 Task: Check the average views per listing of double oven in the last 3 years.
Action: Mouse moved to (750, 173)
Screenshot: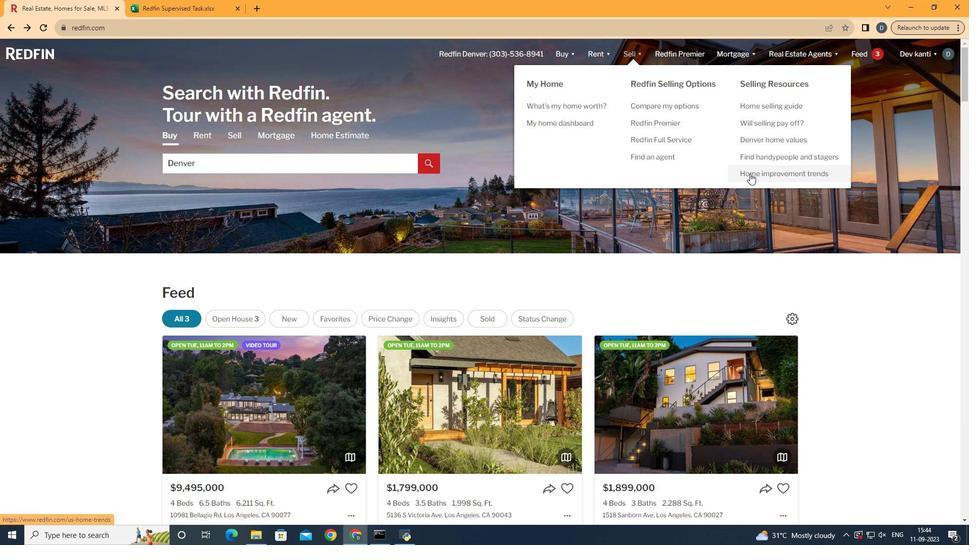 
Action: Mouse pressed left at (750, 173)
Screenshot: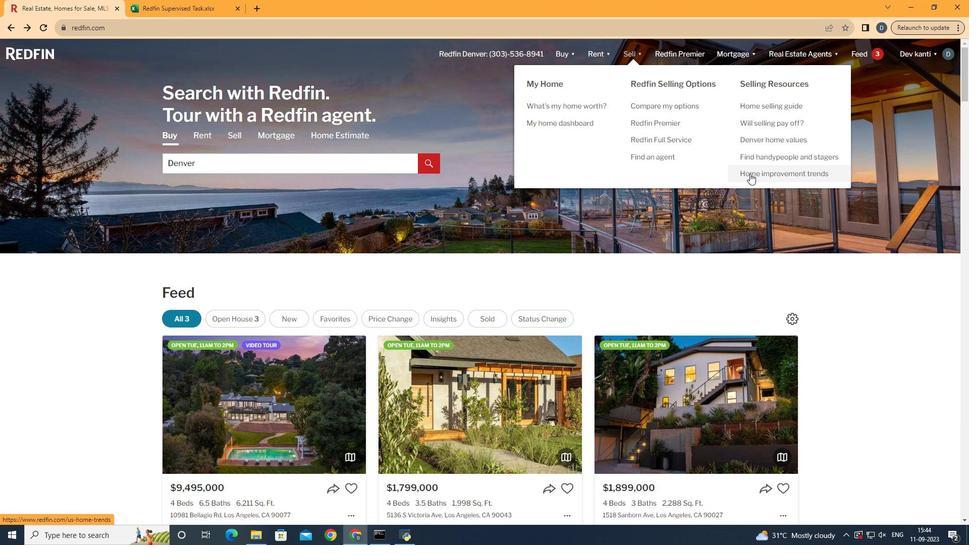 
Action: Mouse moved to (240, 201)
Screenshot: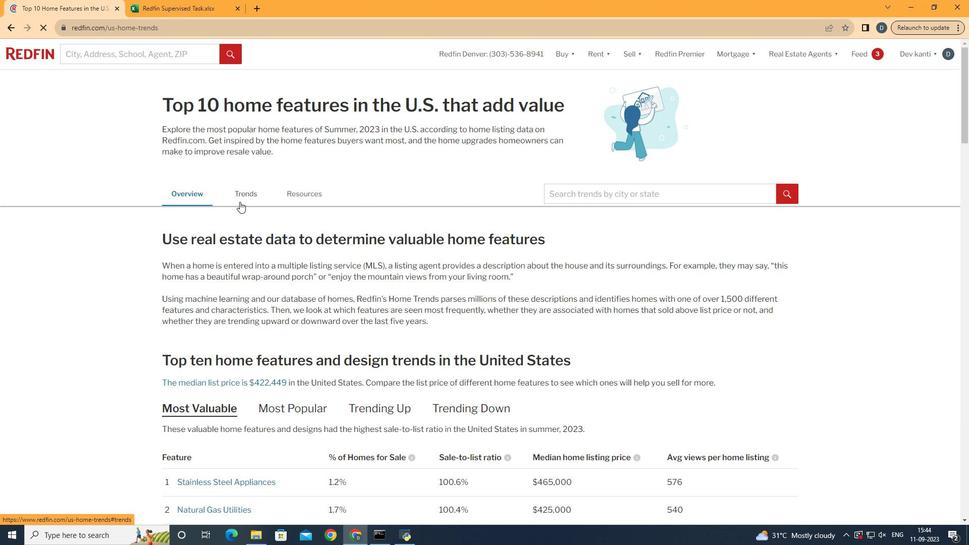 
Action: Mouse pressed left at (240, 201)
Screenshot: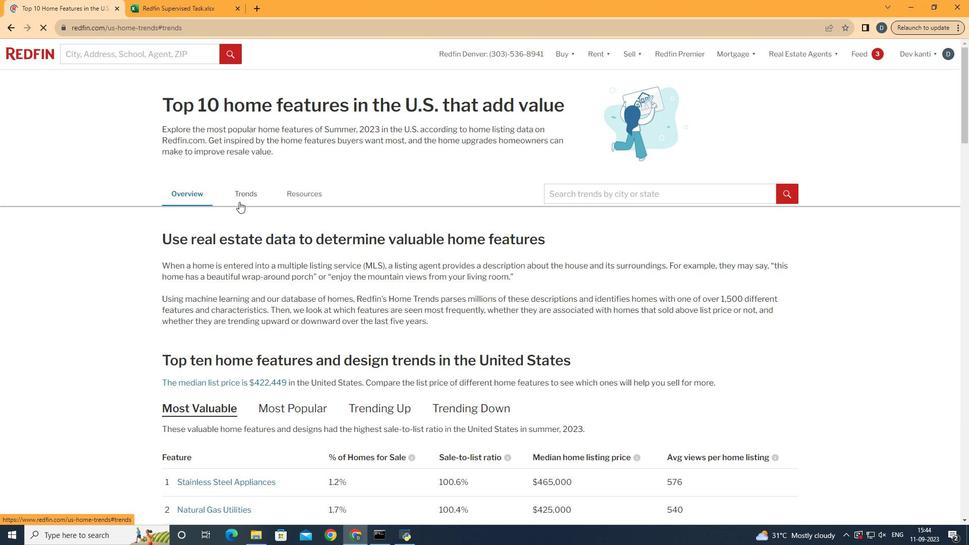 
Action: Mouse moved to (415, 309)
Screenshot: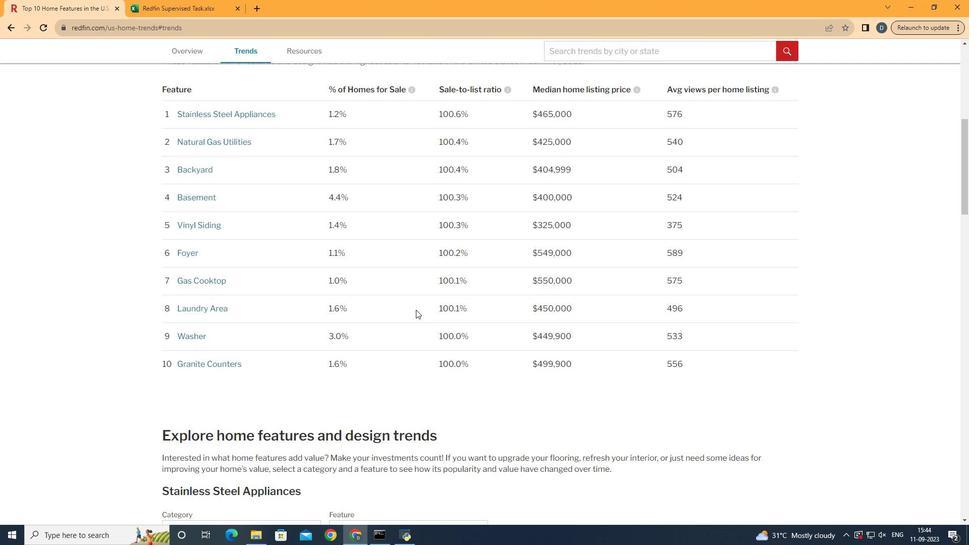 
Action: Mouse scrolled (415, 309) with delta (0, 0)
Screenshot: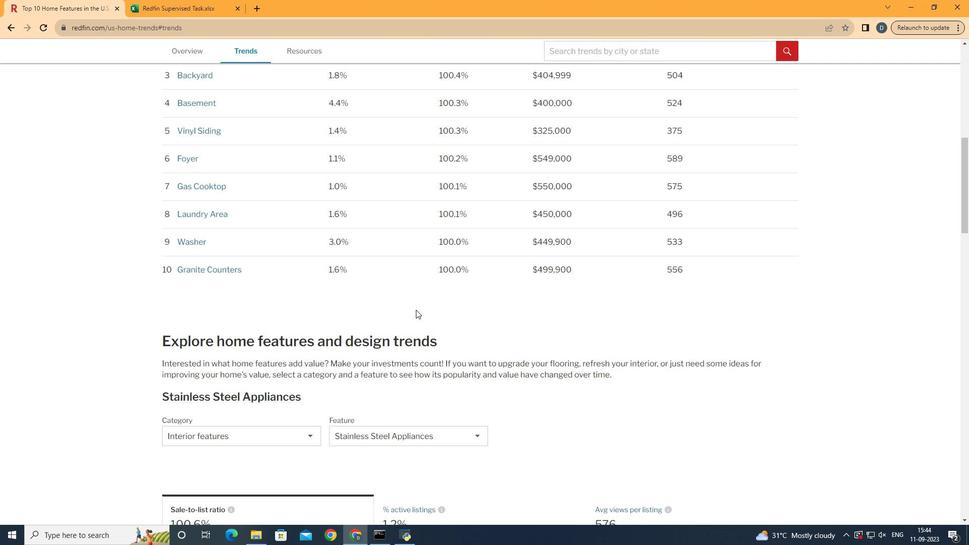 
Action: Mouse scrolled (415, 309) with delta (0, 0)
Screenshot: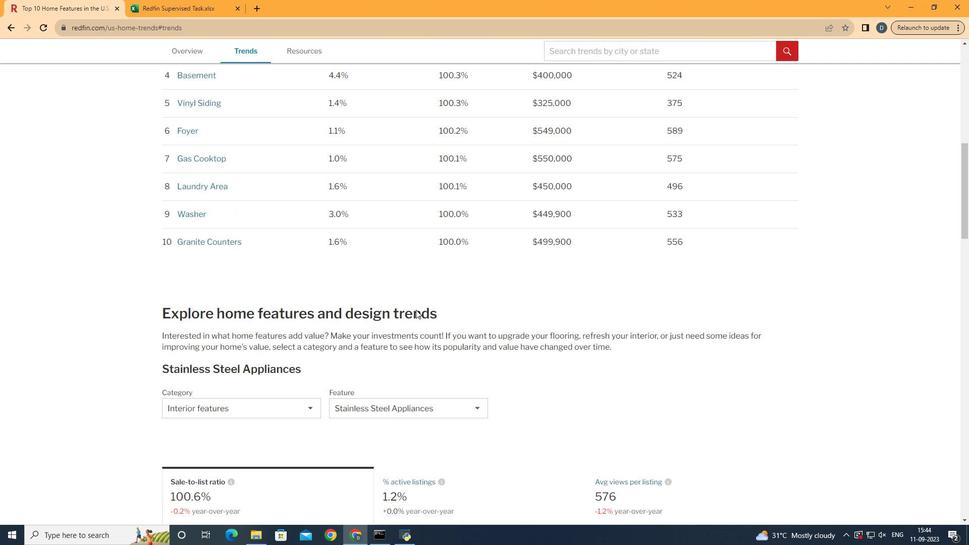 
Action: Mouse scrolled (415, 309) with delta (0, 0)
Screenshot: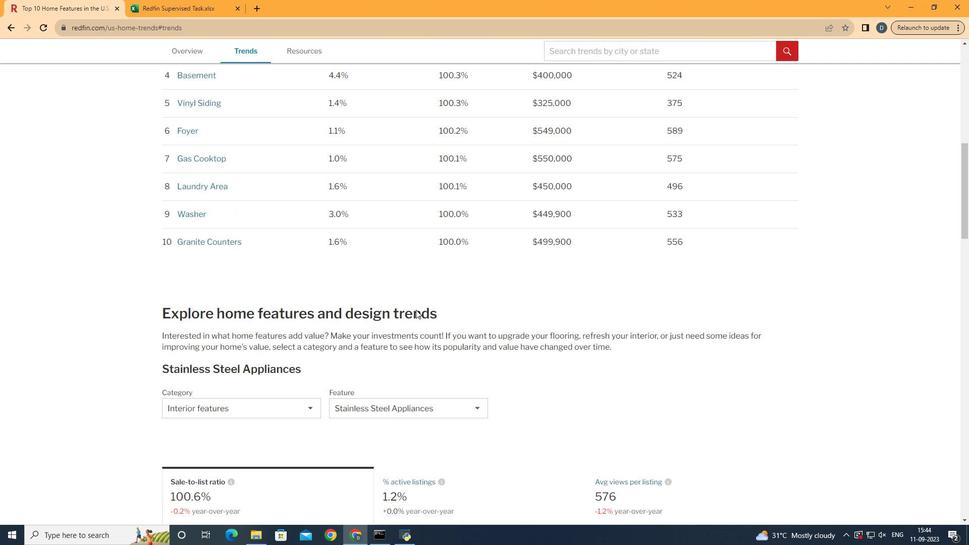 
Action: Mouse scrolled (415, 309) with delta (0, 0)
Screenshot: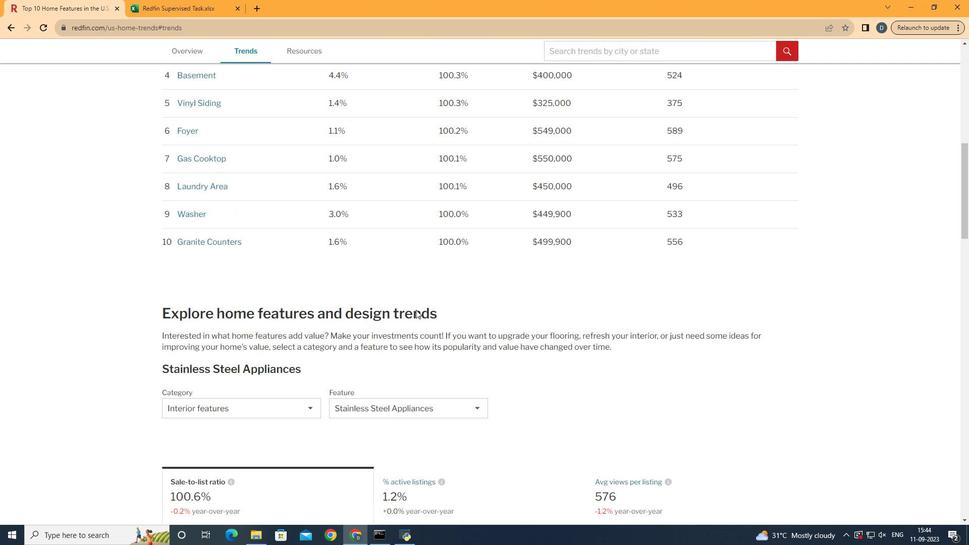 
Action: Mouse scrolled (415, 309) with delta (0, 0)
Screenshot: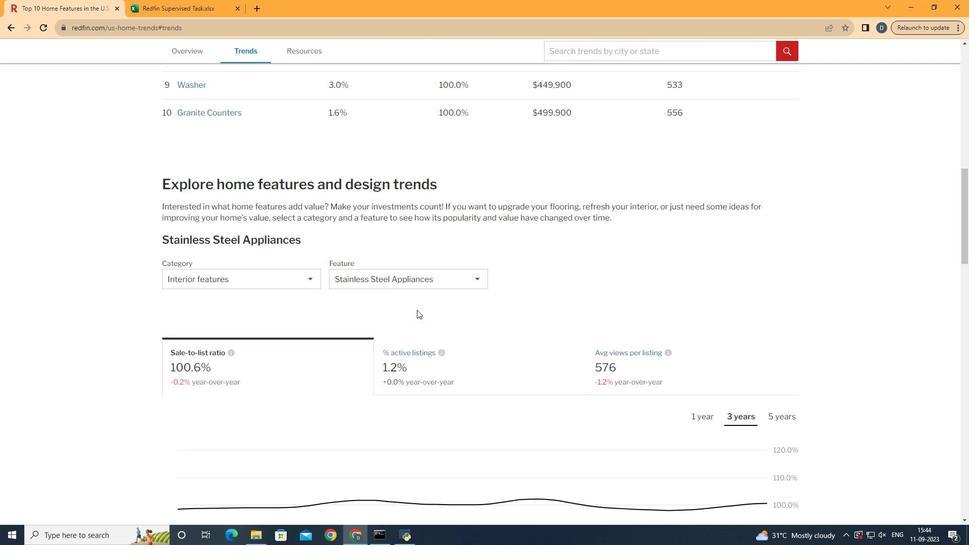
Action: Mouse scrolled (415, 309) with delta (0, 0)
Screenshot: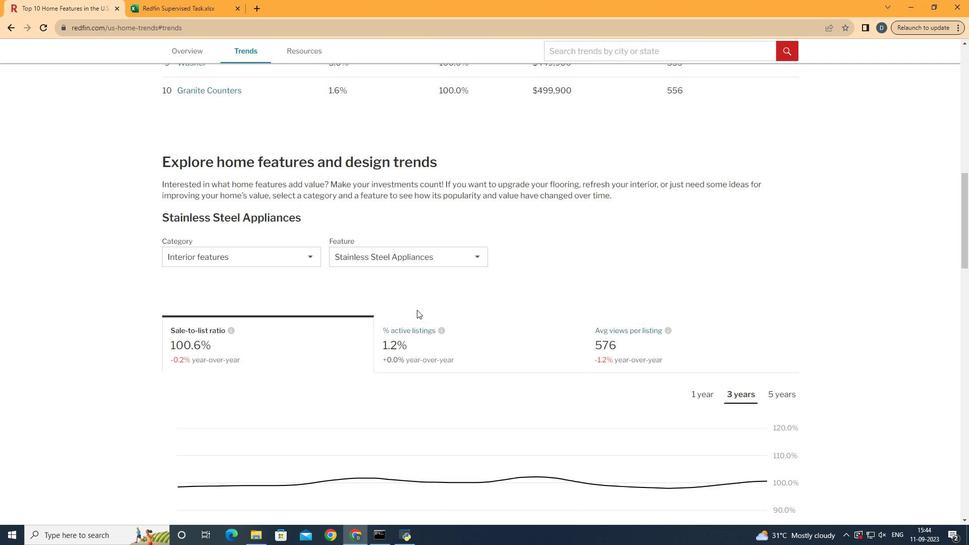 
Action: Mouse scrolled (415, 309) with delta (0, 0)
Screenshot: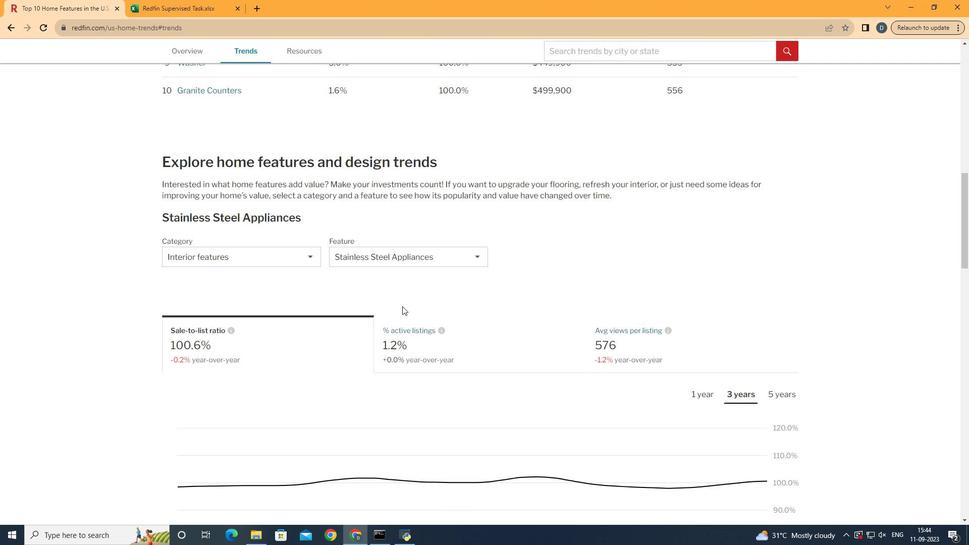 
Action: Mouse moved to (268, 255)
Screenshot: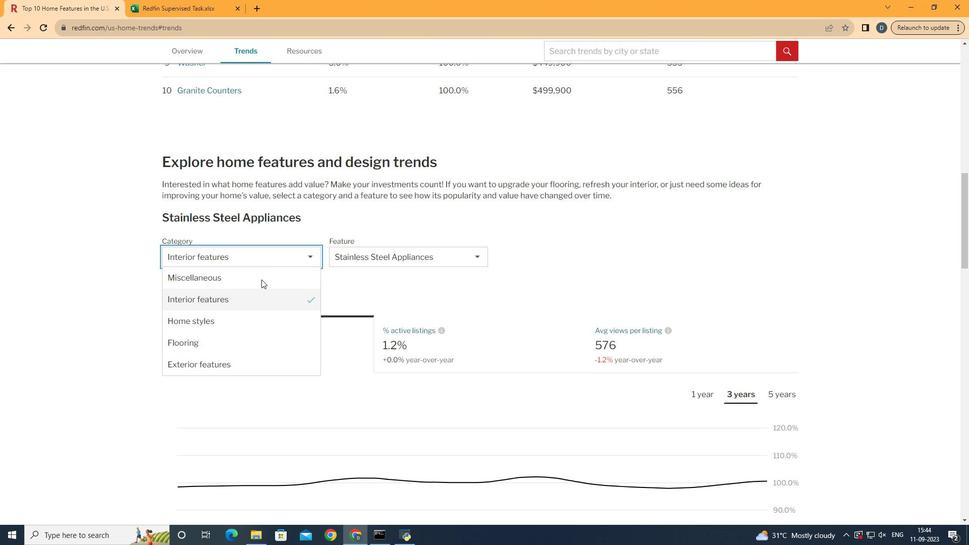 
Action: Mouse pressed left at (268, 255)
Screenshot: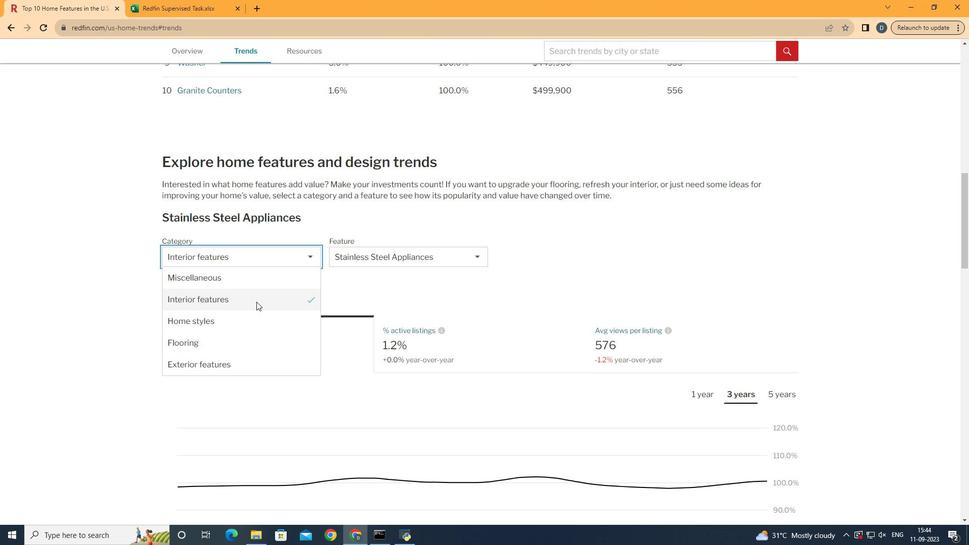 
Action: Mouse moved to (255, 307)
Screenshot: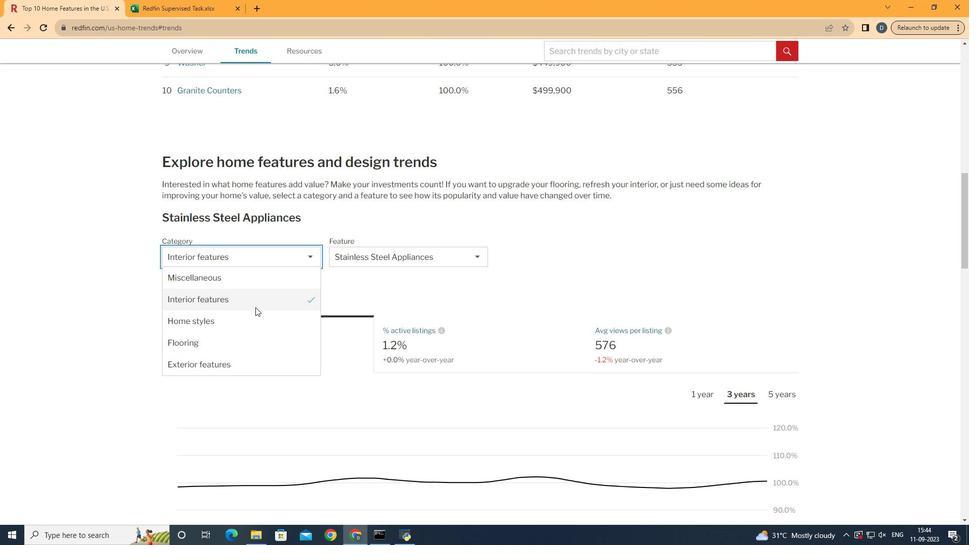 
Action: Mouse pressed left at (255, 307)
Screenshot: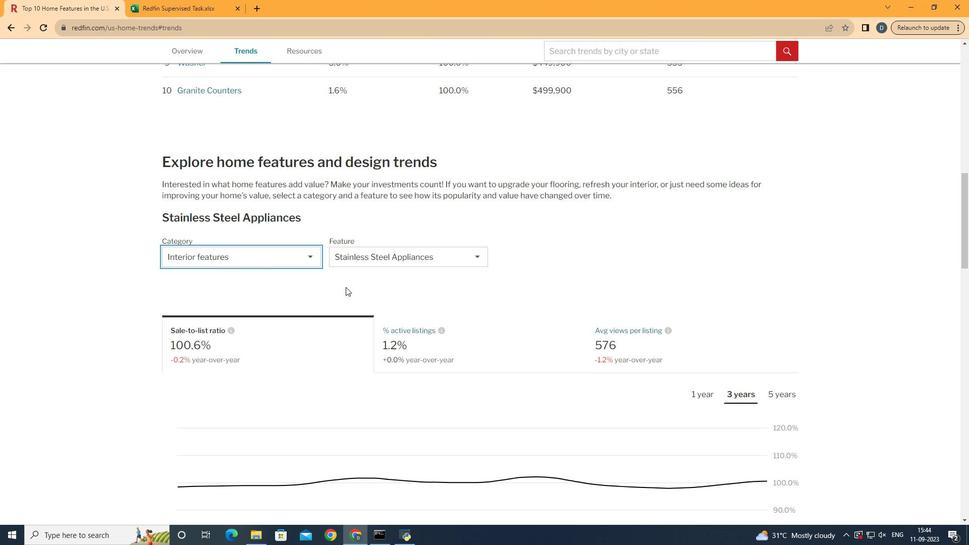 
Action: Mouse moved to (396, 256)
Screenshot: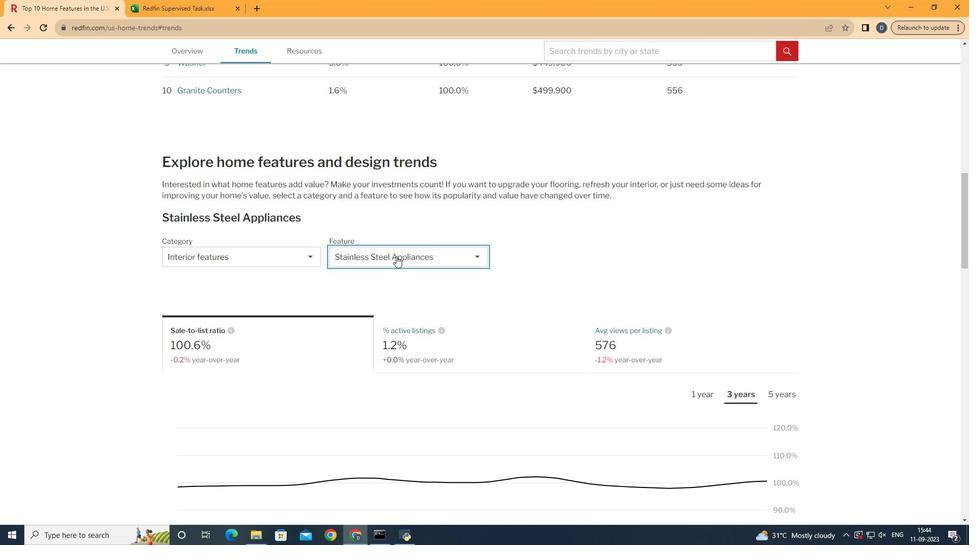 
Action: Mouse pressed left at (396, 256)
Screenshot: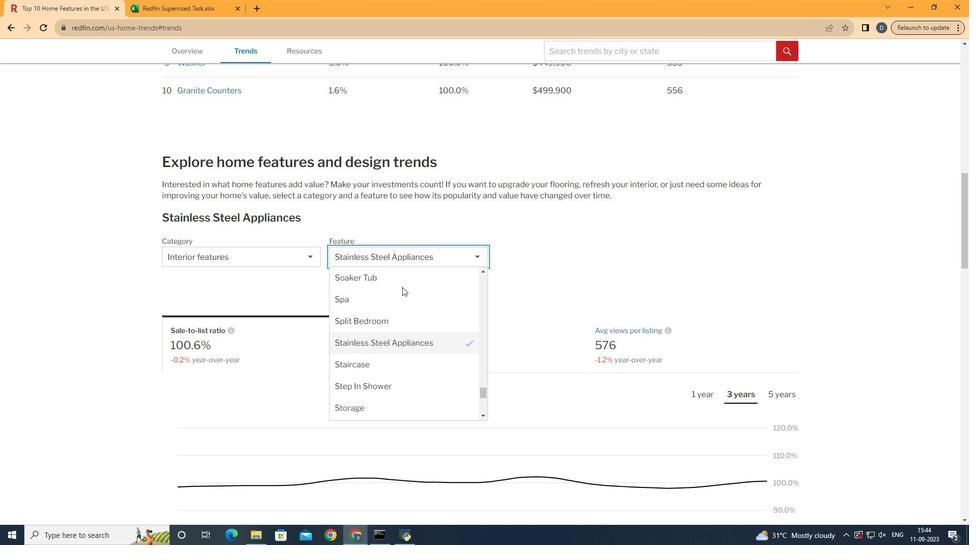 
Action: Mouse moved to (405, 340)
Screenshot: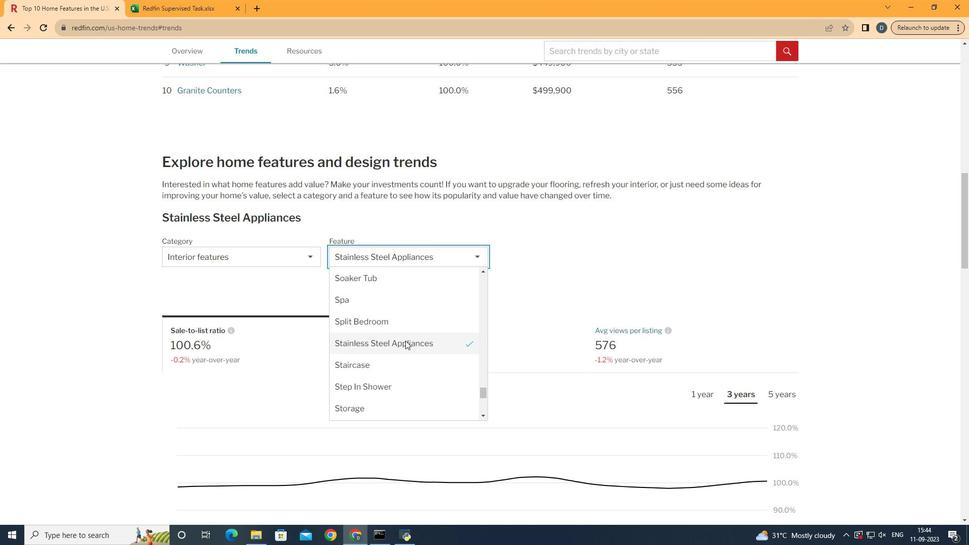 
Action: Mouse scrolled (405, 341) with delta (0, 0)
Screenshot: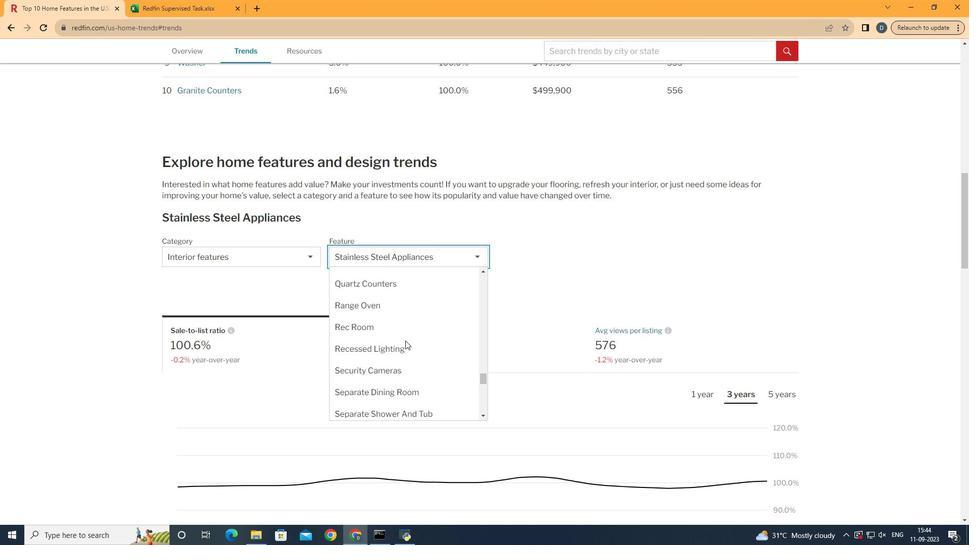
Action: Mouse scrolled (405, 341) with delta (0, 0)
Screenshot: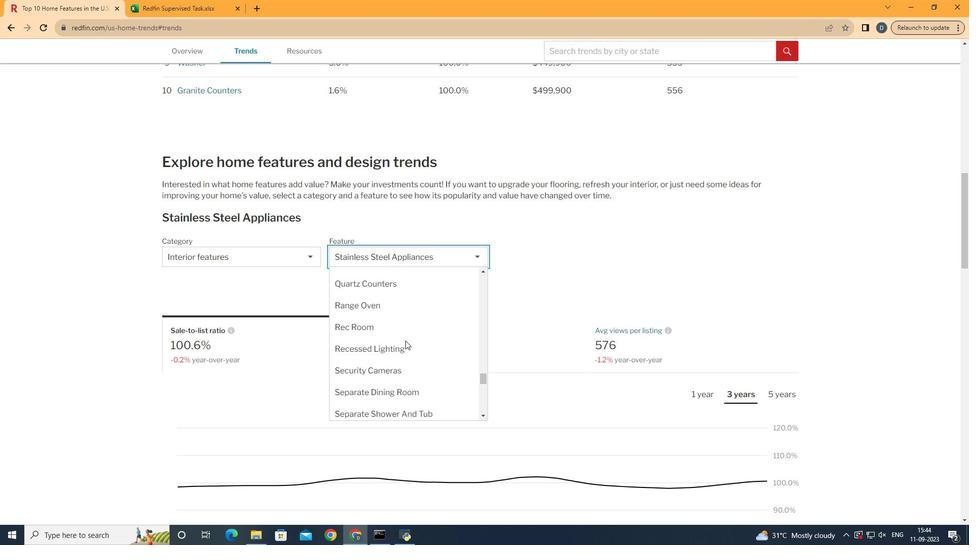 
Action: Mouse scrolled (405, 341) with delta (0, 0)
Screenshot: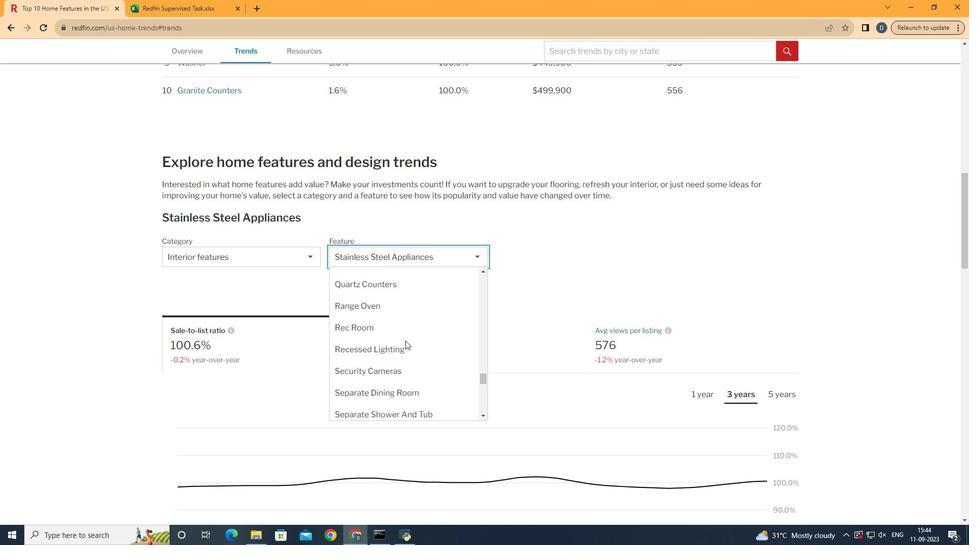 
Action: Mouse scrolled (405, 341) with delta (0, 0)
Screenshot: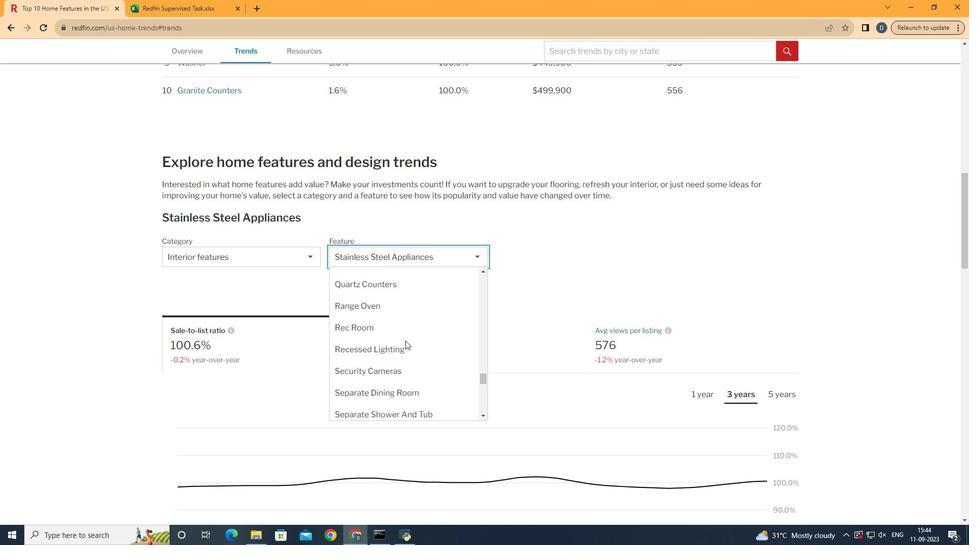 
Action: Mouse scrolled (405, 341) with delta (0, 0)
Screenshot: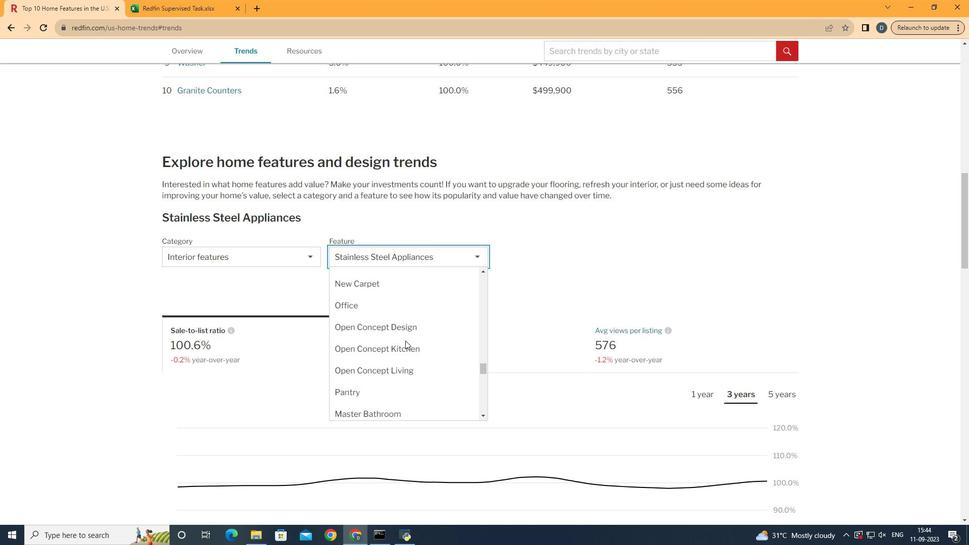 
Action: Mouse scrolled (405, 341) with delta (0, 0)
Screenshot: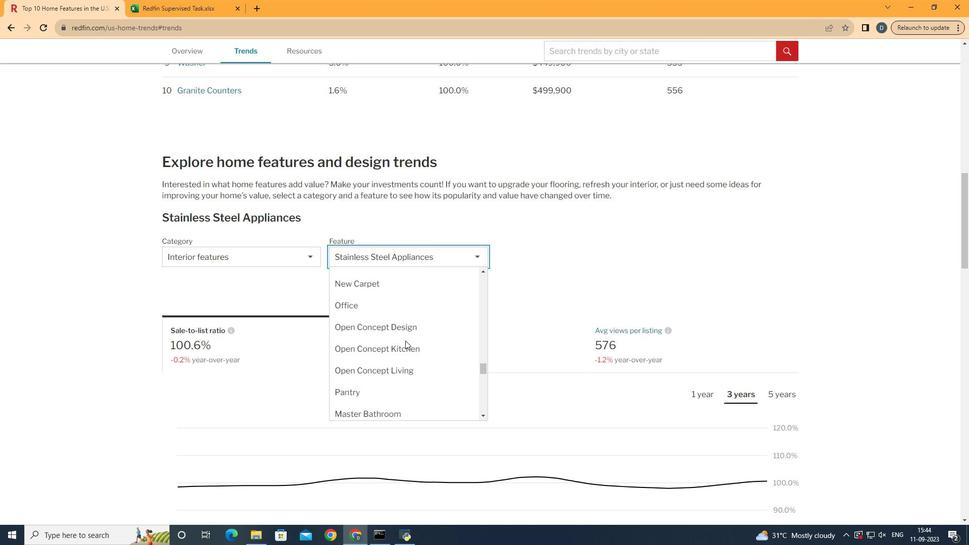 
Action: Mouse scrolled (405, 341) with delta (0, 0)
Screenshot: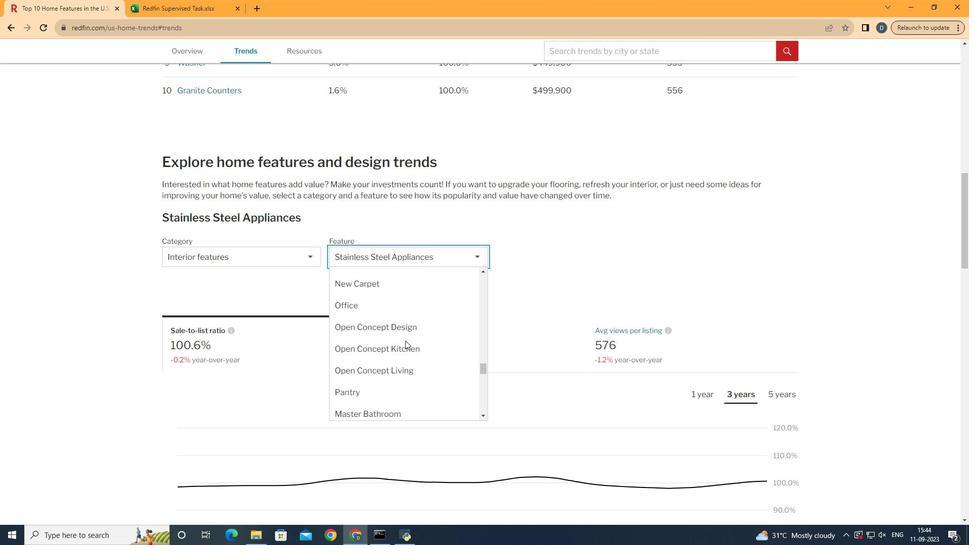 
Action: Mouse scrolled (405, 341) with delta (0, 0)
Screenshot: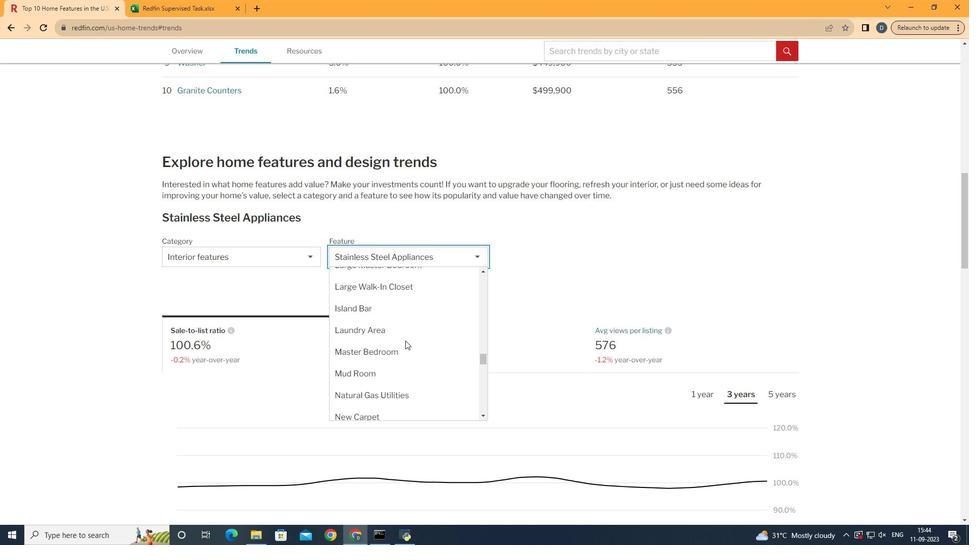 
Action: Mouse scrolled (405, 341) with delta (0, 0)
Screenshot: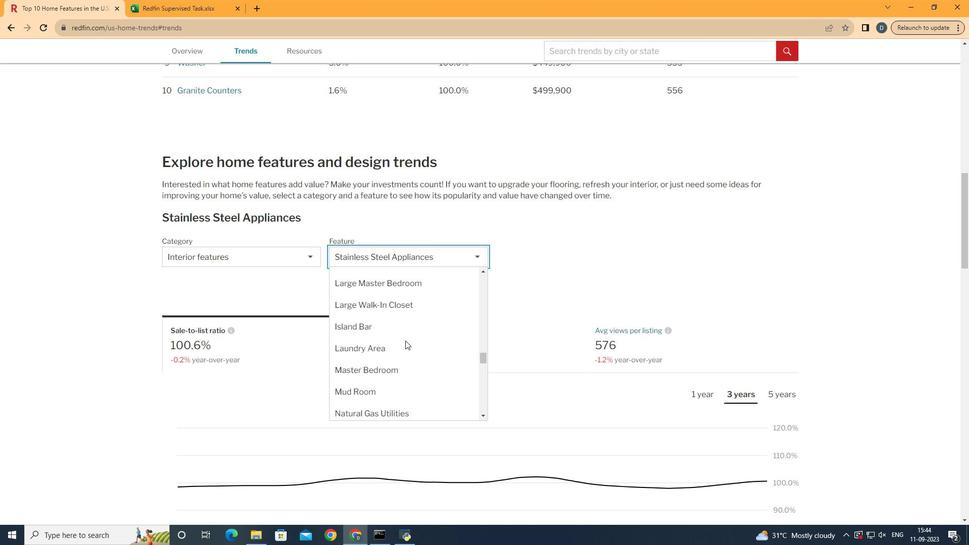 
Action: Mouse scrolled (405, 341) with delta (0, 0)
Screenshot: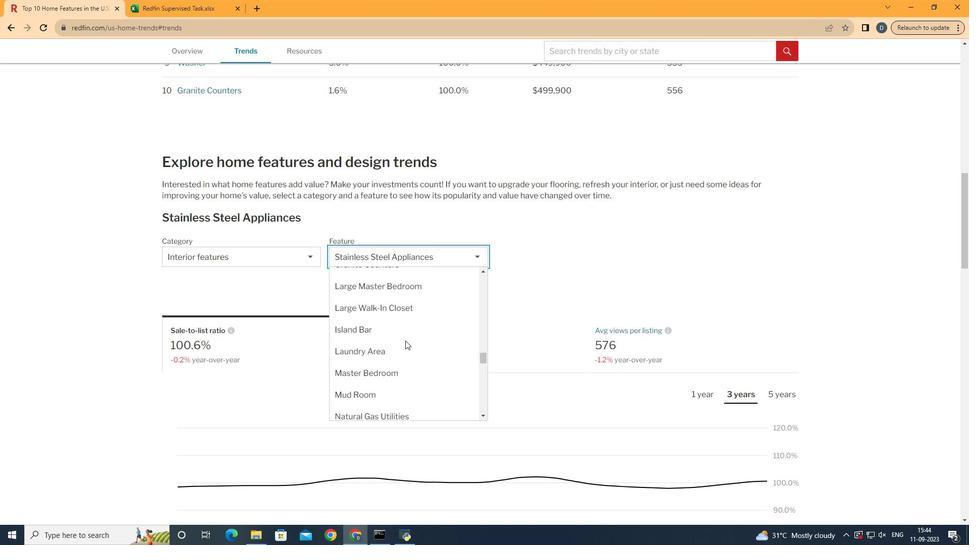 
Action: Mouse scrolled (405, 341) with delta (0, 0)
Screenshot: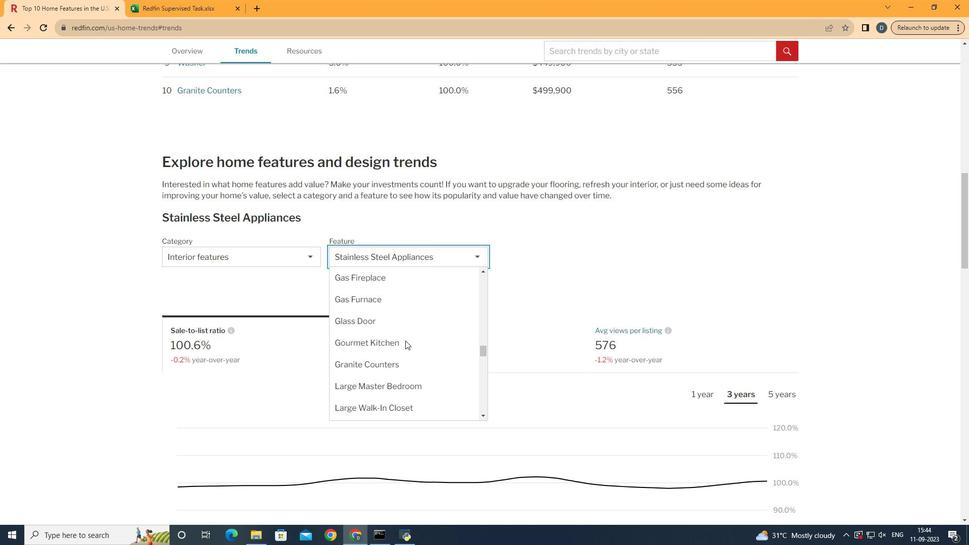 
Action: Mouse scrolled (405, 341) with delta (0, 0)
Screenshot: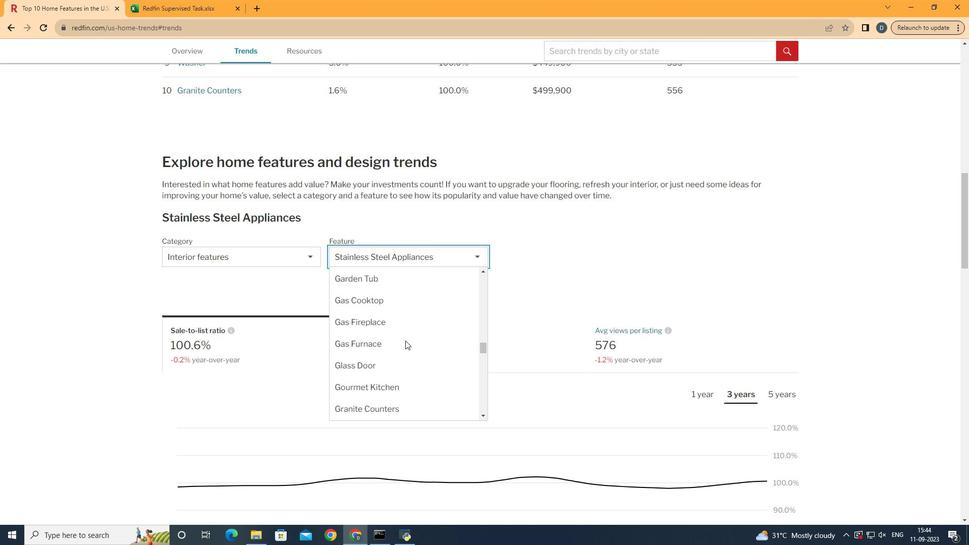 
Action: Mouse scrolled (405, 341) with delta (0, 0)
Screenshot: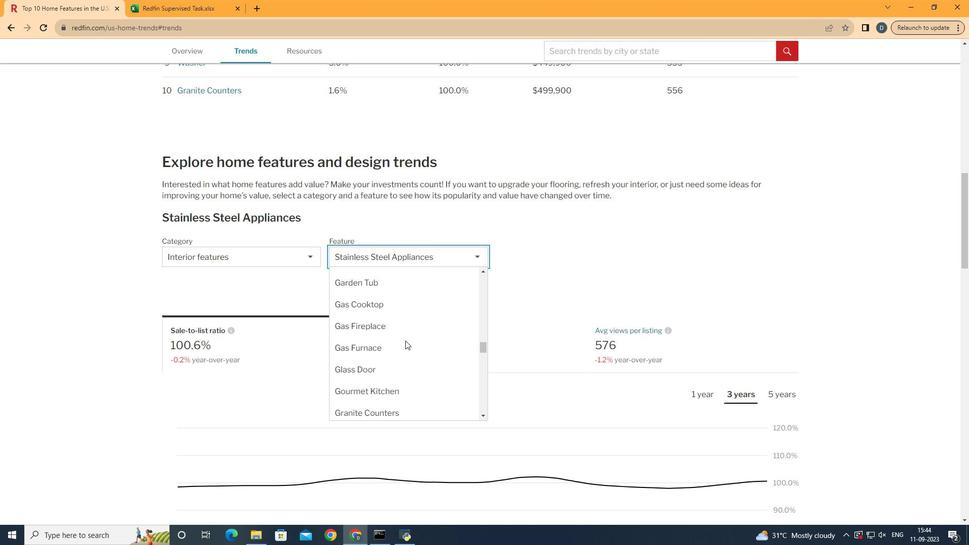 
Action: Mouse scrolled (405, 341) with delta (0, 0)
Screenshot: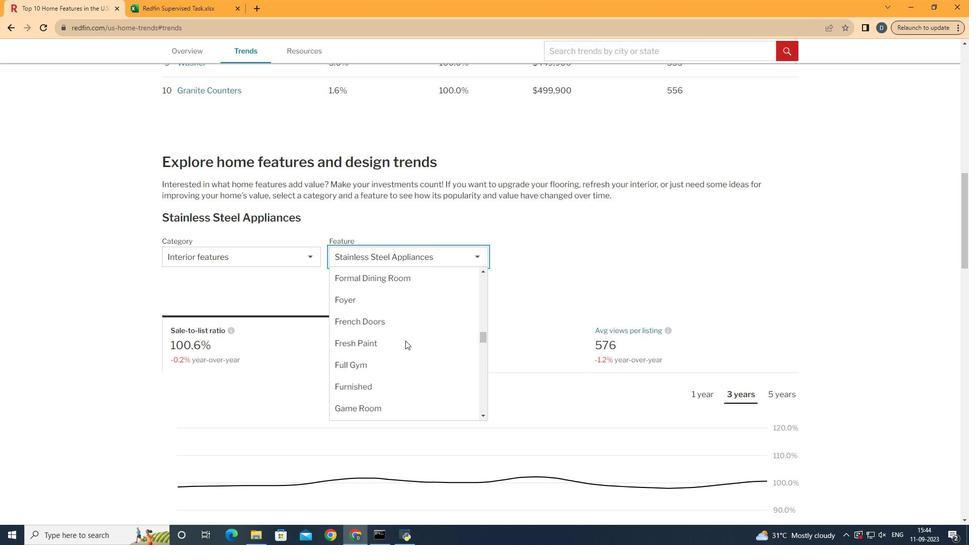 
Action: Mouse scrolled (405, 341) with delta (0, 0)
Screenshot: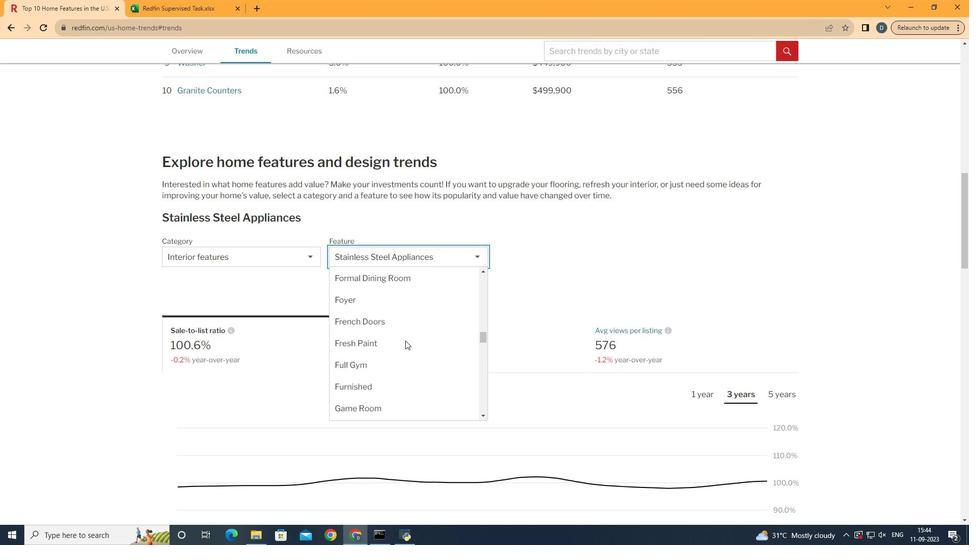 
Action: Mouse scrolled (405, 341) with delta (0, 0)
Screenshot: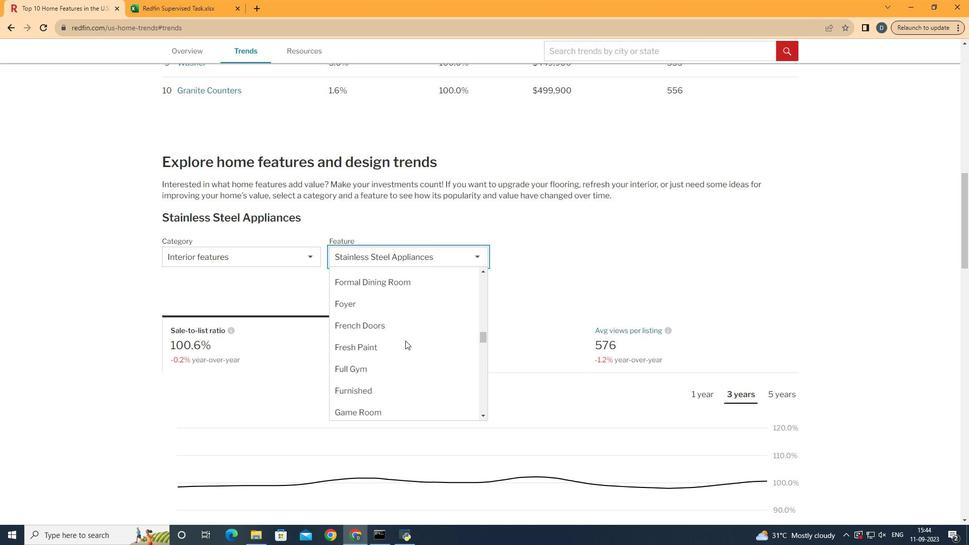
Action: Mouse scrolled (405, 341) with delta (0, 0)
Screenshot: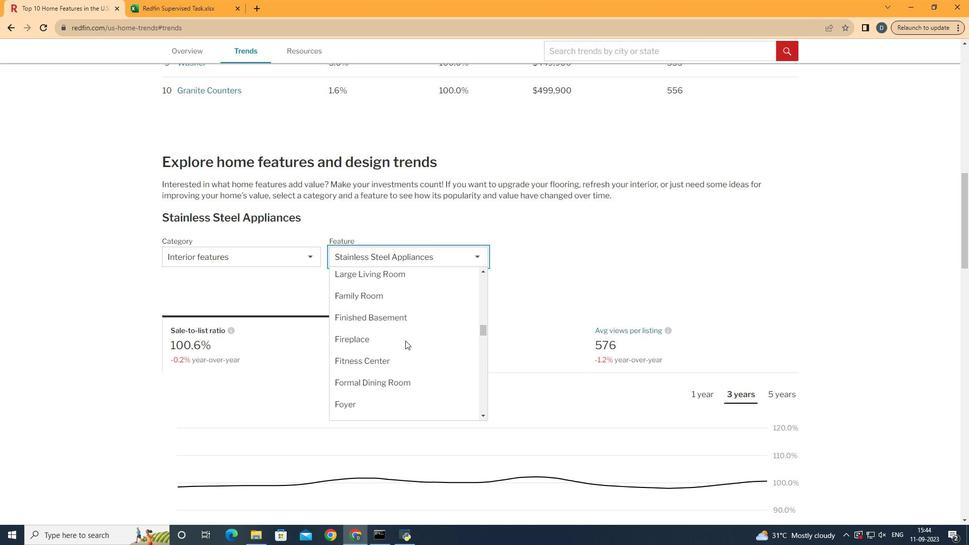
Action: Mouse scrolled (405, 341) with delta (0, 0)
Screenshot: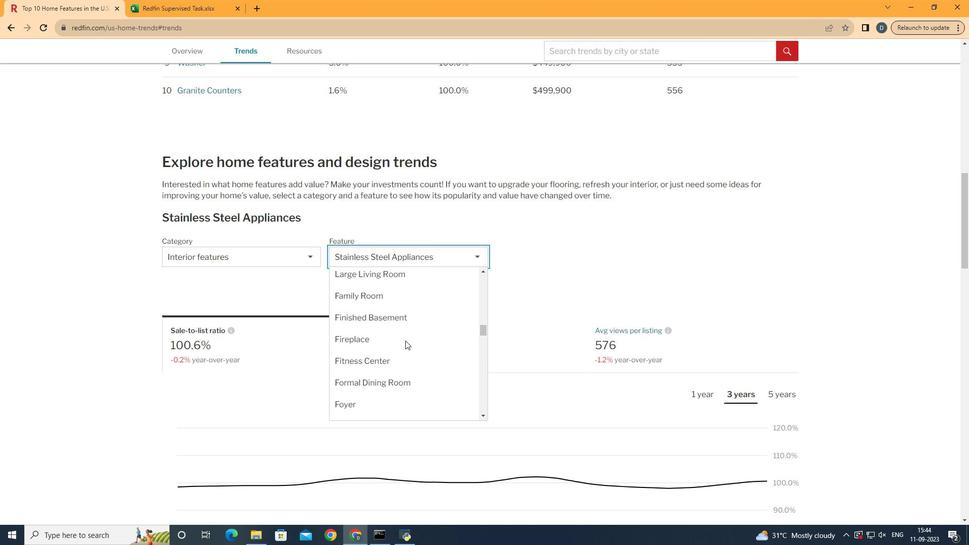 
Action: Mouse scrolled (405, 341) with delta (0, 0)
Screenshot: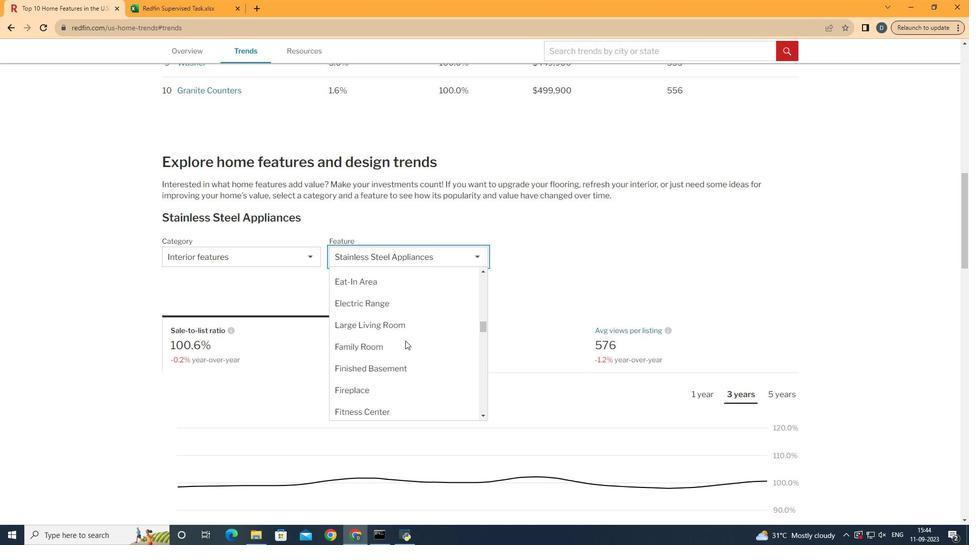 
Action: Mouse scrolled (405, 341) with delta (0, 0)
Screenshot: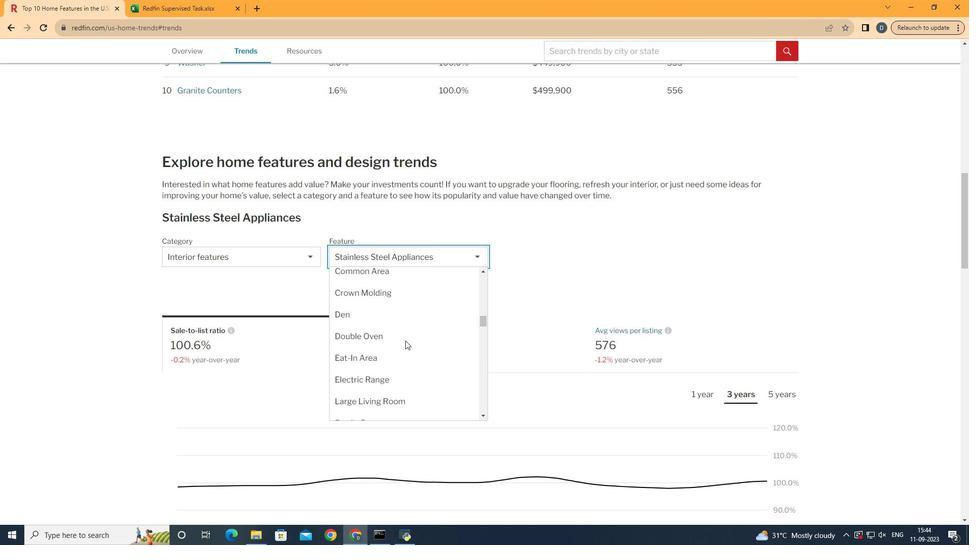 
Action: Mouse scrolled (405, 341) with delta (0, 0)
Screenshot: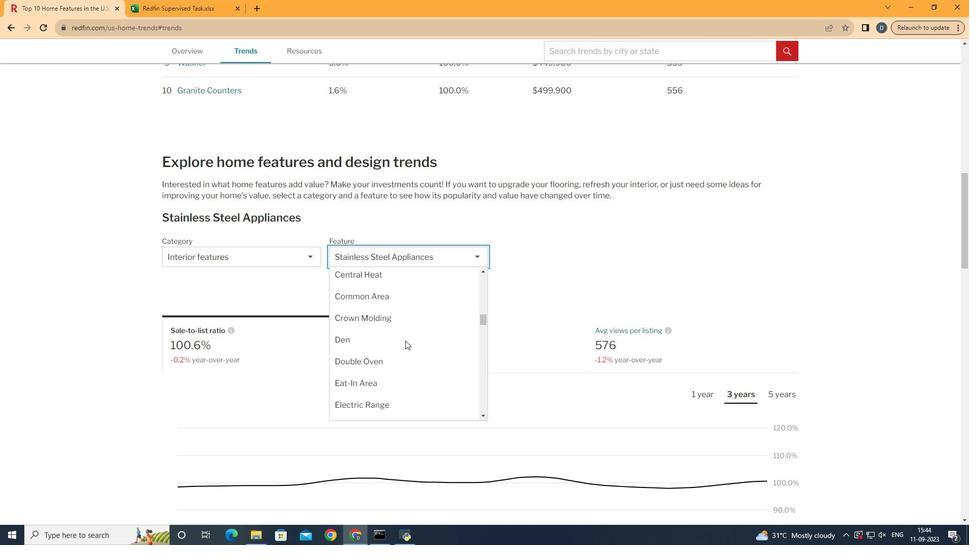
Action: Mouse scrolled (405, 341) with delta (0, 0)
Screenshot: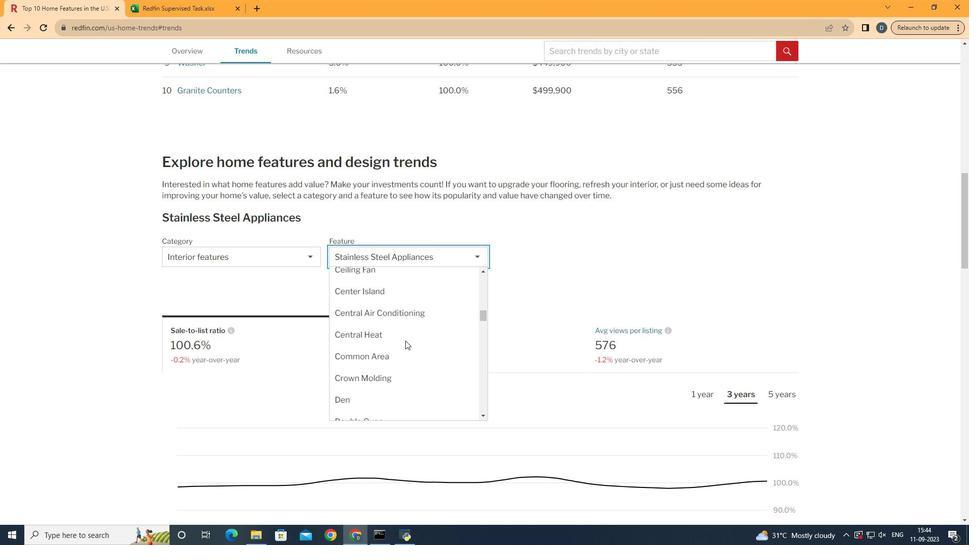 
Action: Mouse scrolled (405, 341) with delta (0, 0)
Screenshot: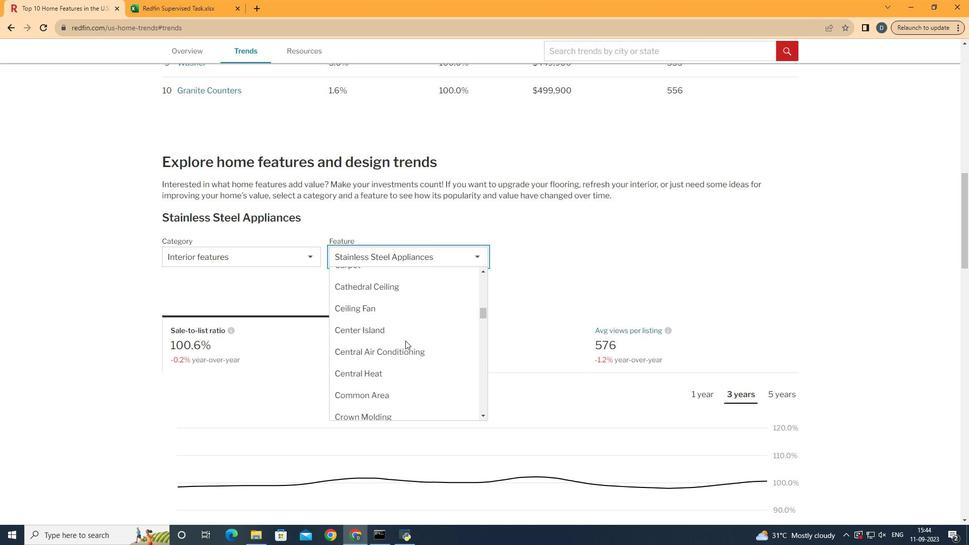
Action: Mouse moved to (404, 340)
Screenshot: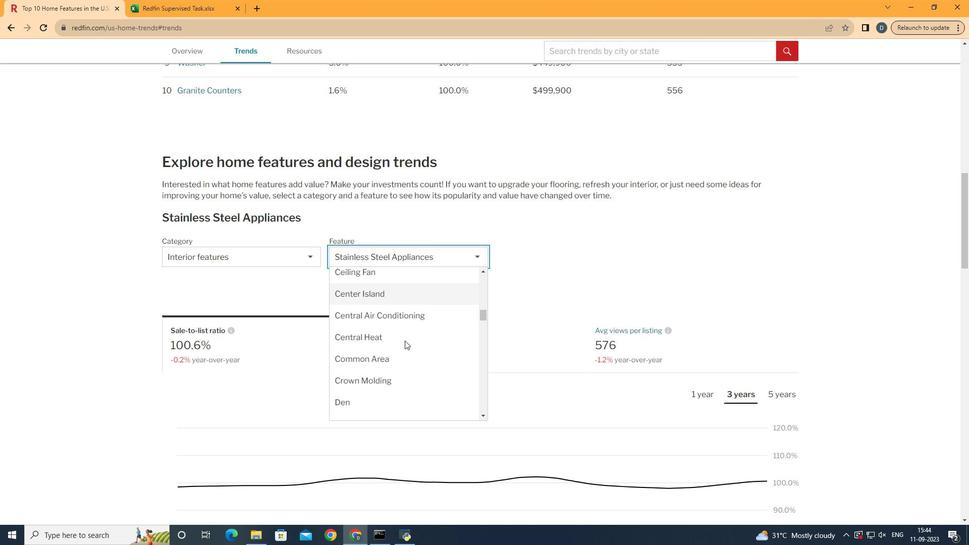 
Action: Mouse scrolled (404, 340) with delta (0, 0)
Screenshot: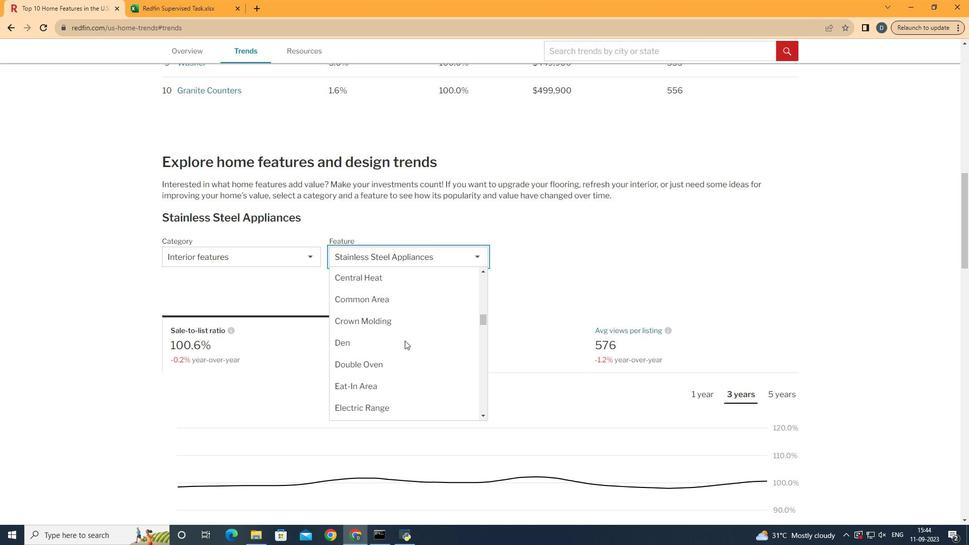 
Action: Mouse scrolled (404, 340) with delta (0, 0)
Screenshot: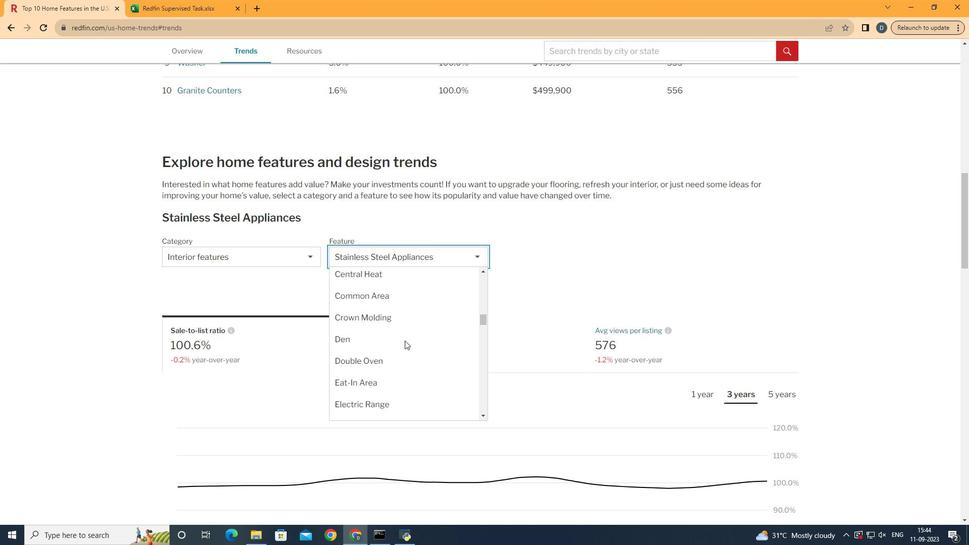 
Action: Mouse moved to (396, 353)
Screenshot: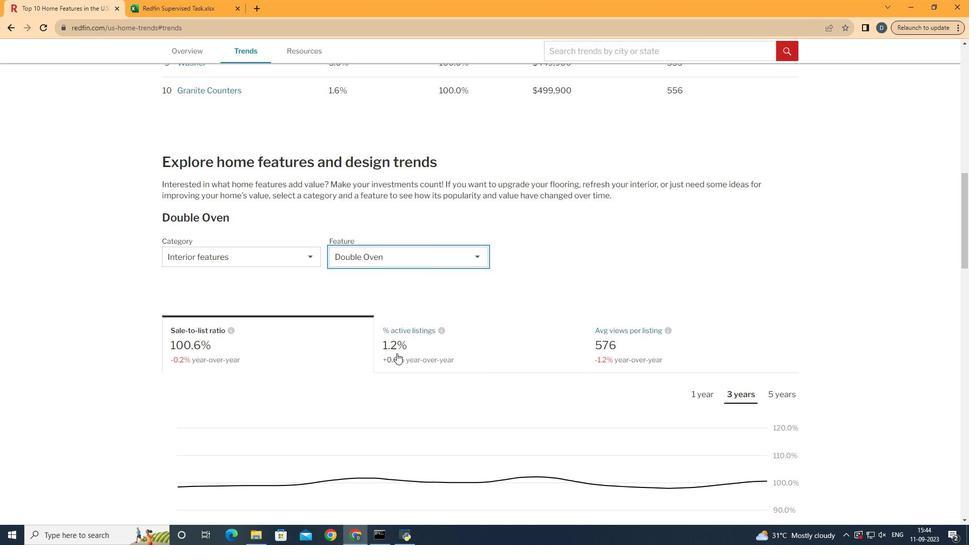 
Action: Mouse pressed left at (396, 353)
Screenshot: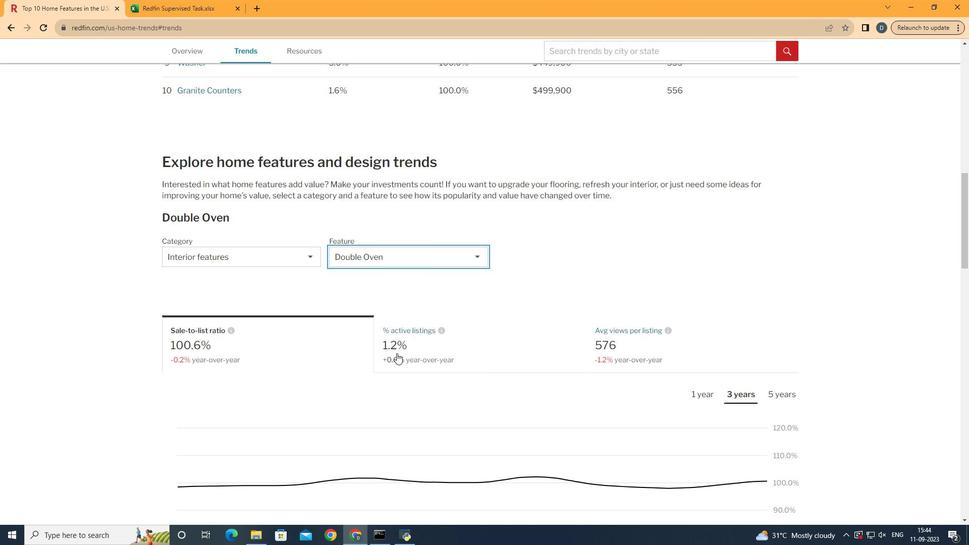 
Action: Mouse moved to (691, 358)
Screenshot: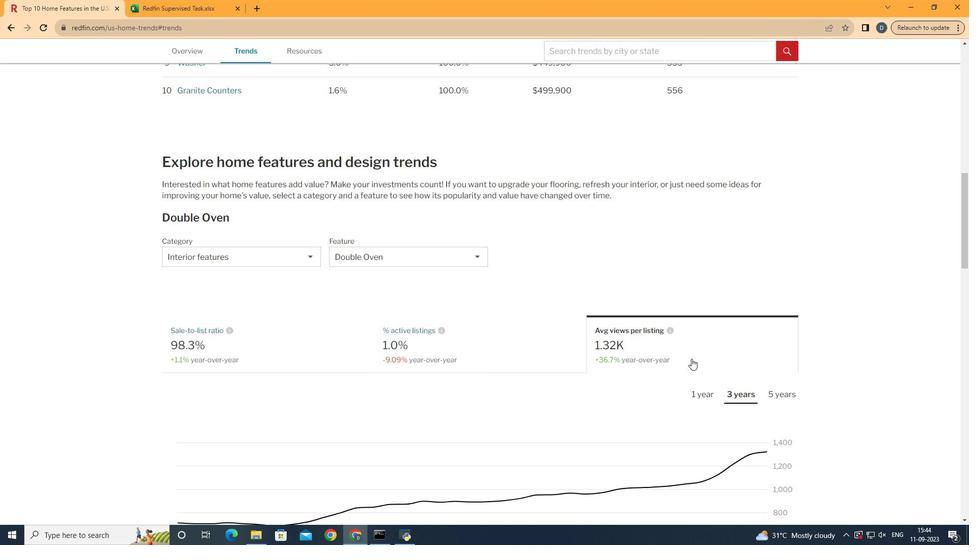 
Action: Mouse pressed left at (691, 358)
Screenshot: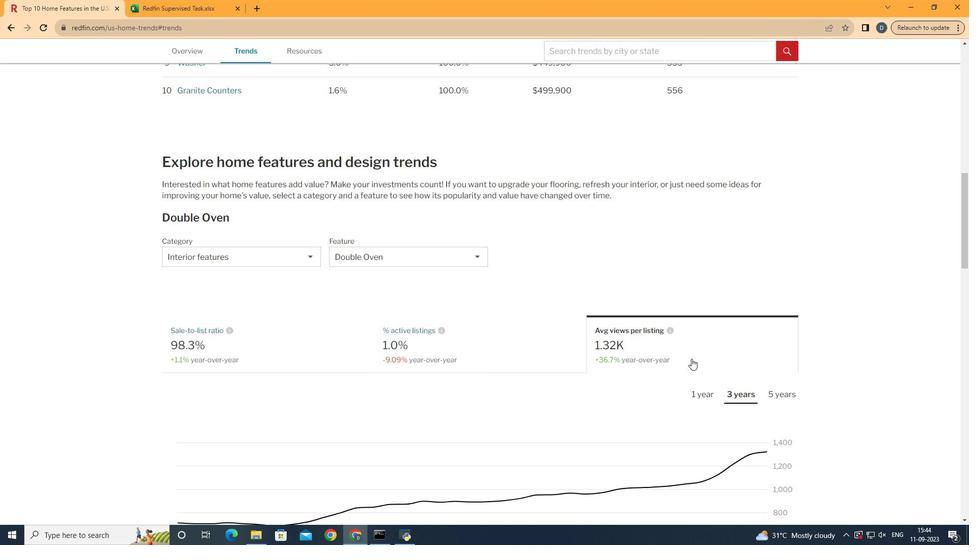 
Action: Mouse moved to (737, 393)
Screenshot: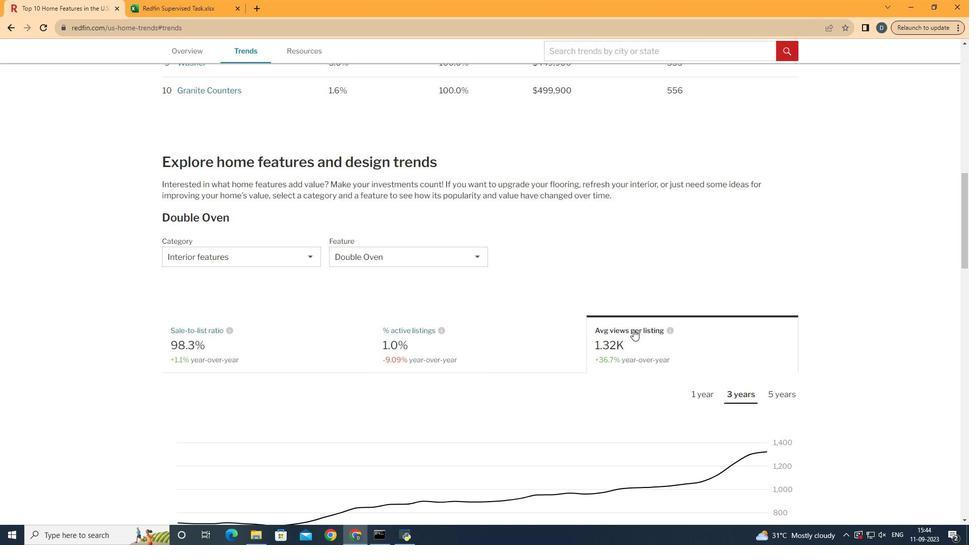 
Action: Mouse pressed left at (737, 393)
Screenshot: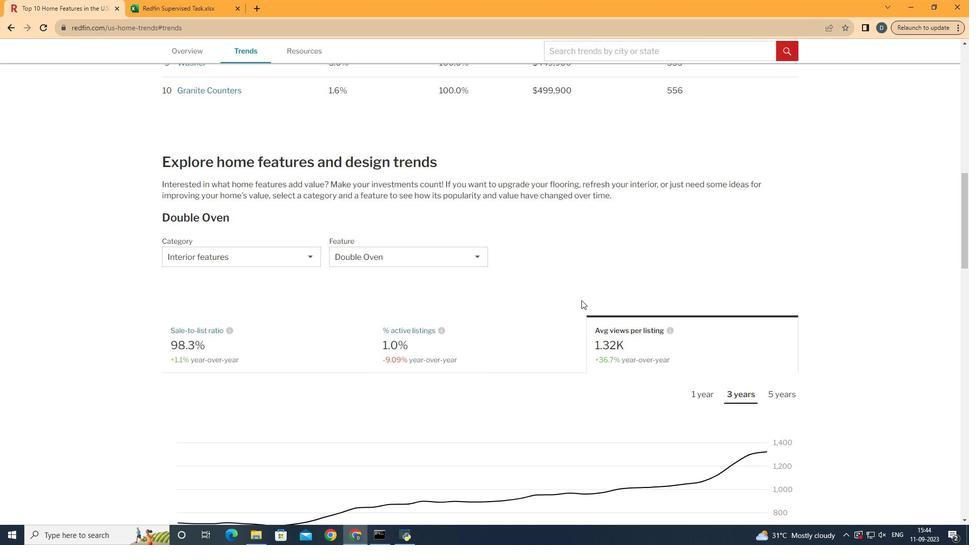 
Action: Mouse moved to (568, 289)
Screenshot: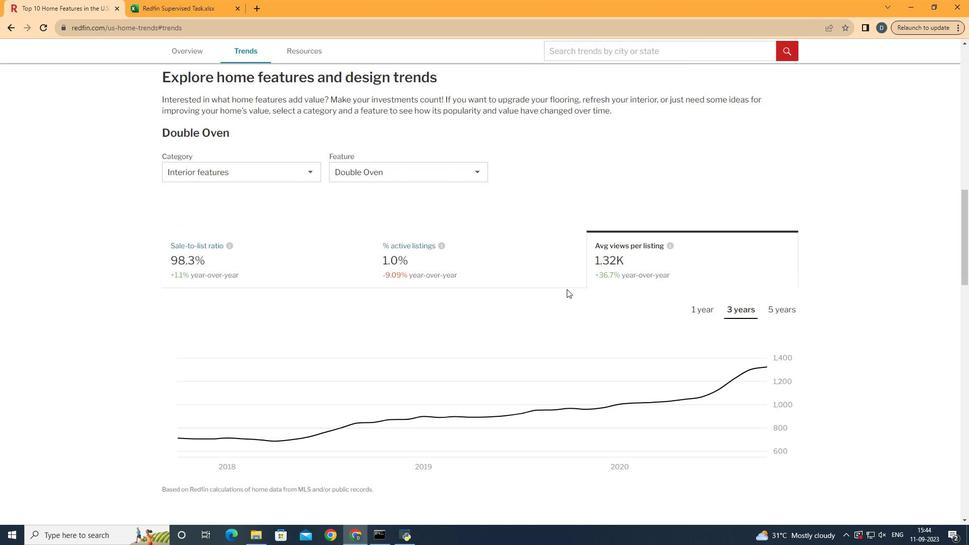 
Action: Mouse scrolled (568, 288) with delta (0, 0)
Screenshot: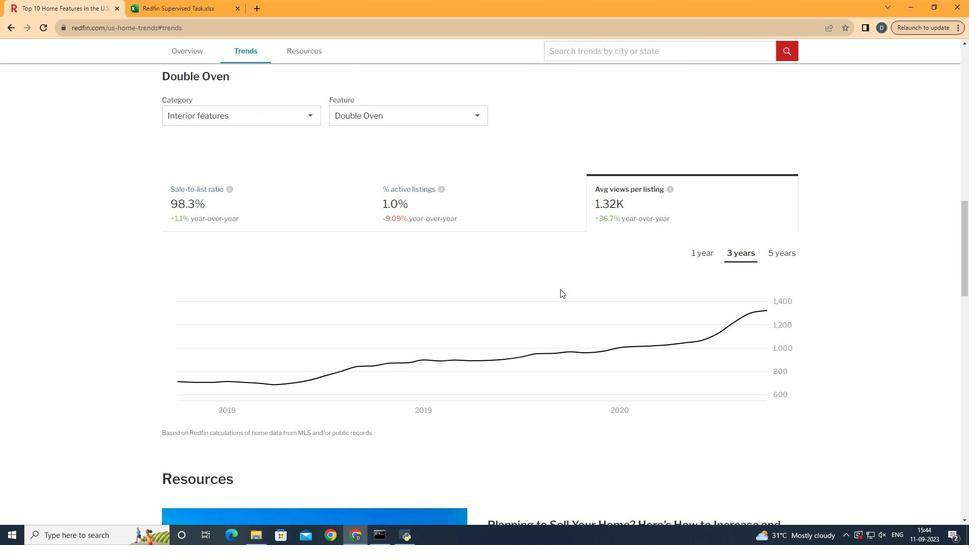 
Action: Mouse moved to (566, 289)
Screenshot: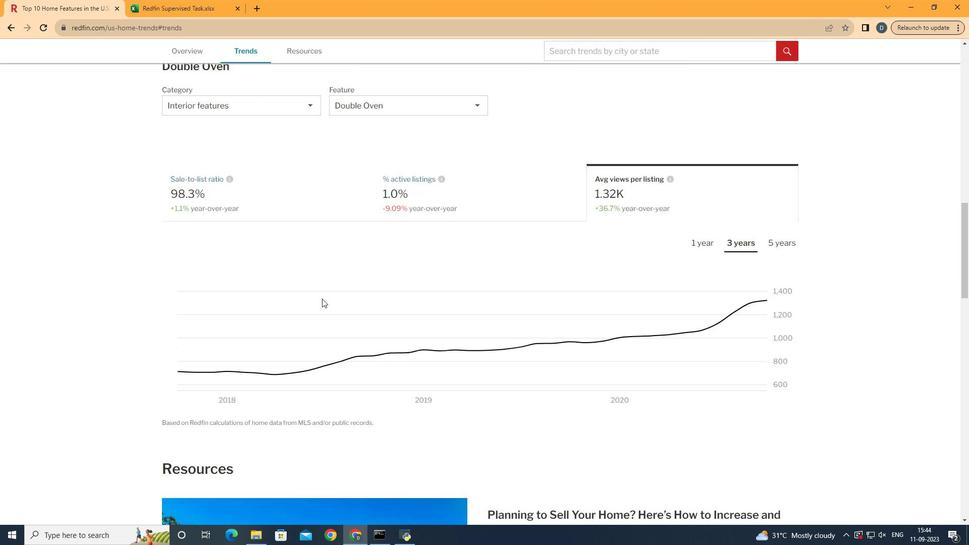 
Action: Mouse scrolled (566, 288) with delta (0, 0)
Screenshot: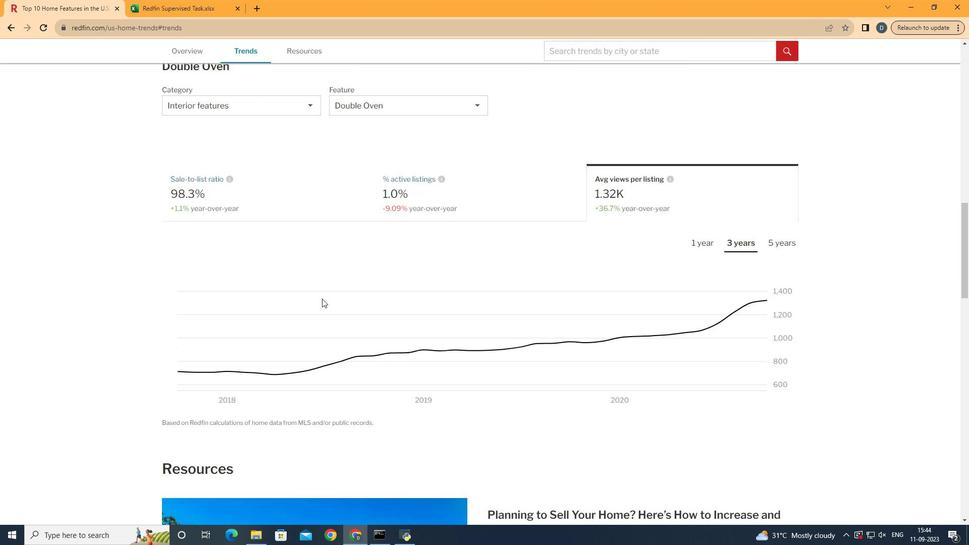 
Action: Mouse scrolled (566, 288) with delta (0, 0)
Screenshot: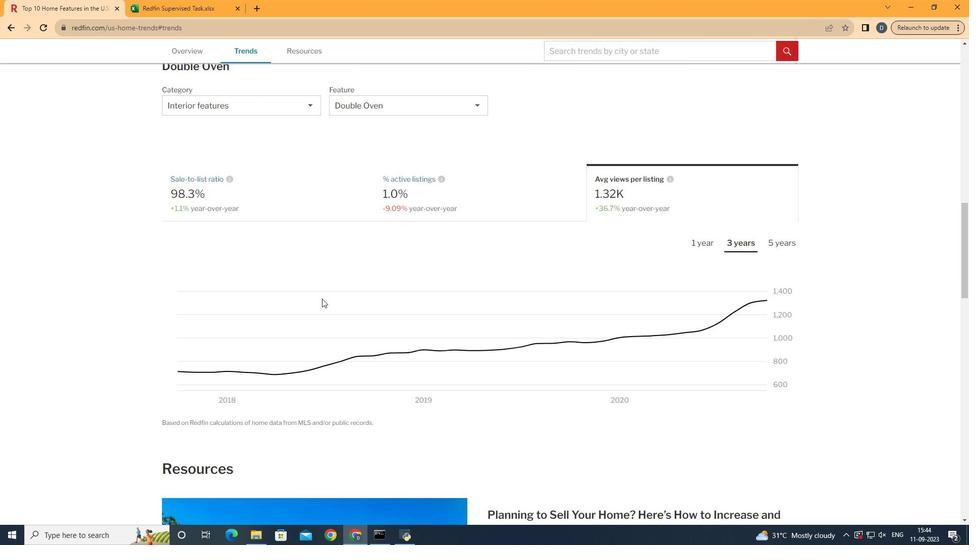 
Action: Mouse moved to (754, 360)
Screenshot: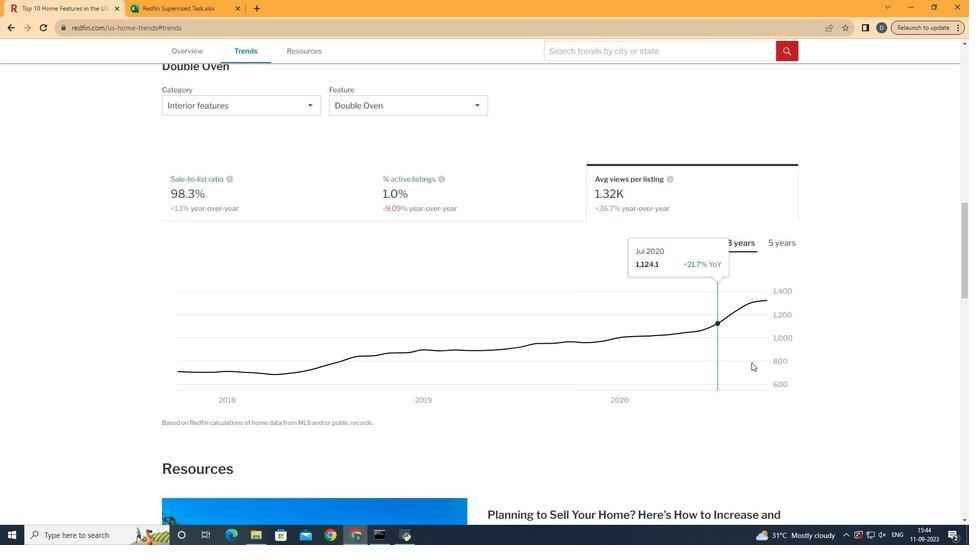 
